 Task: Apply labels to conversation threads based on their content or purpose.
Action: Mouse moved to (102, 325)
Screenshot: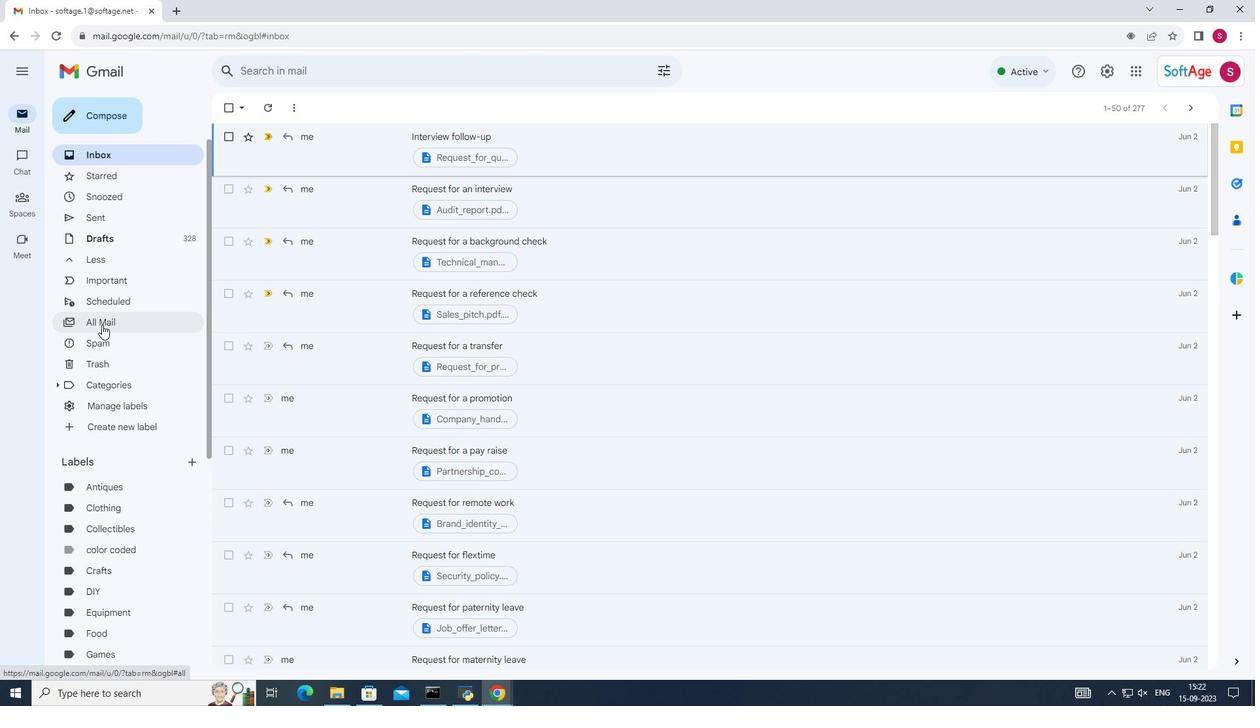 
Action: Mouse pressed left at (102, 325)
Screenshot: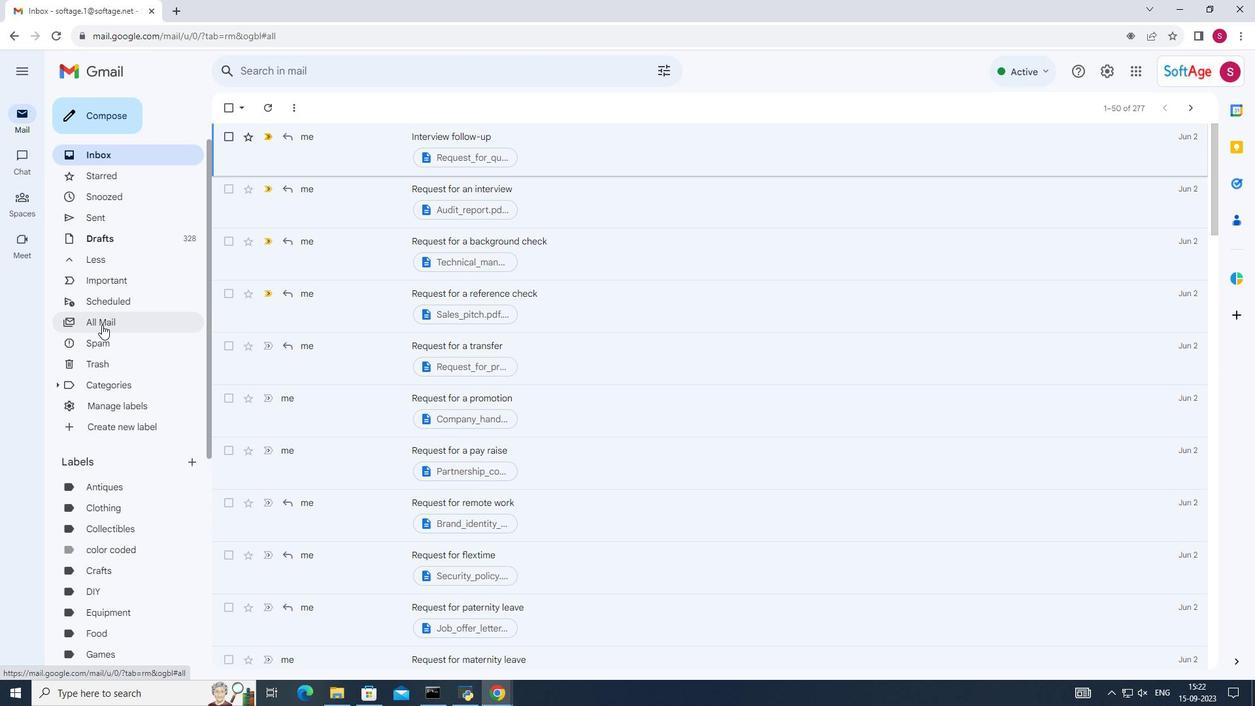 
Action: Mouse moved to (226, 201)
Screenshot: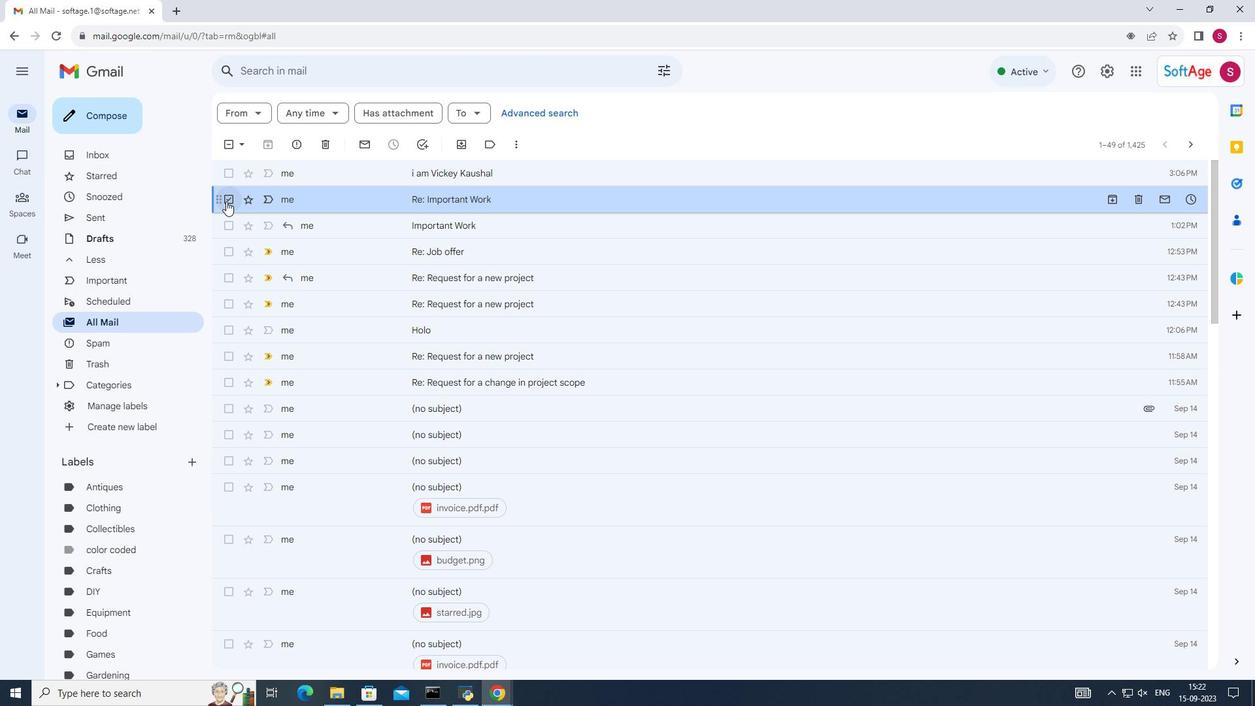 
Action: Mouse pressed left at (226, 201)
Screenshot: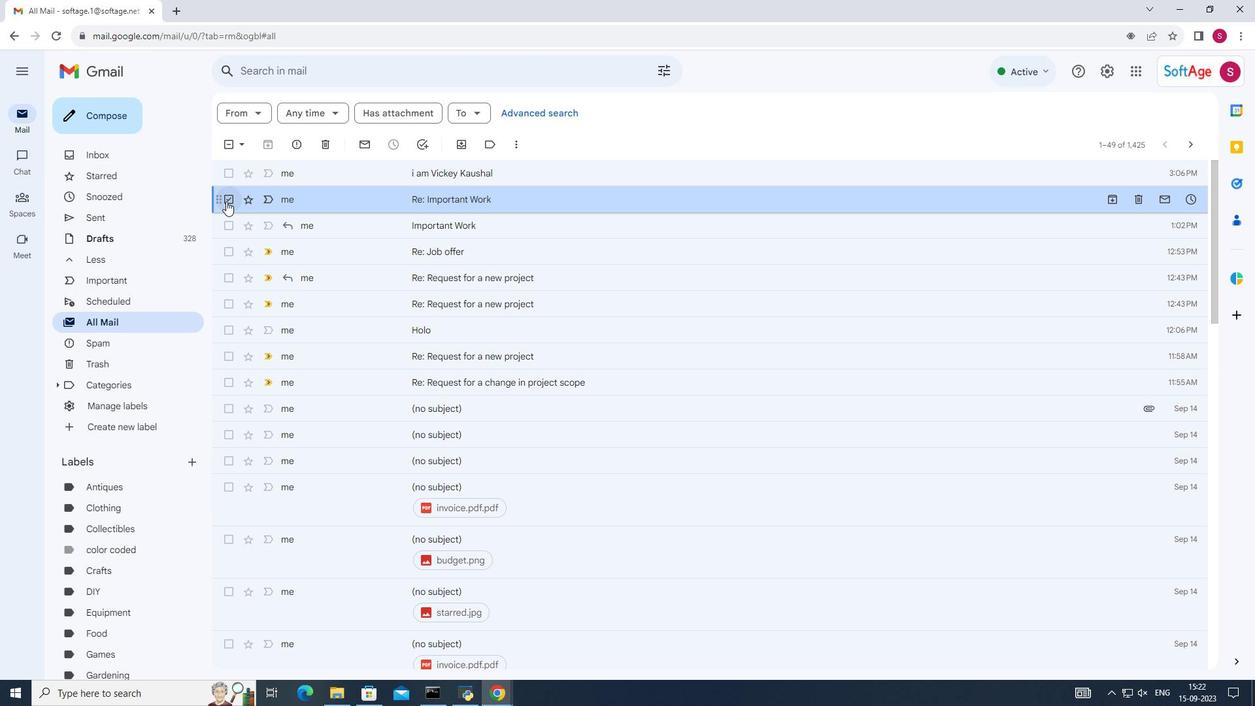 
Action: Mouse moved to (487, 142)
Screenshot: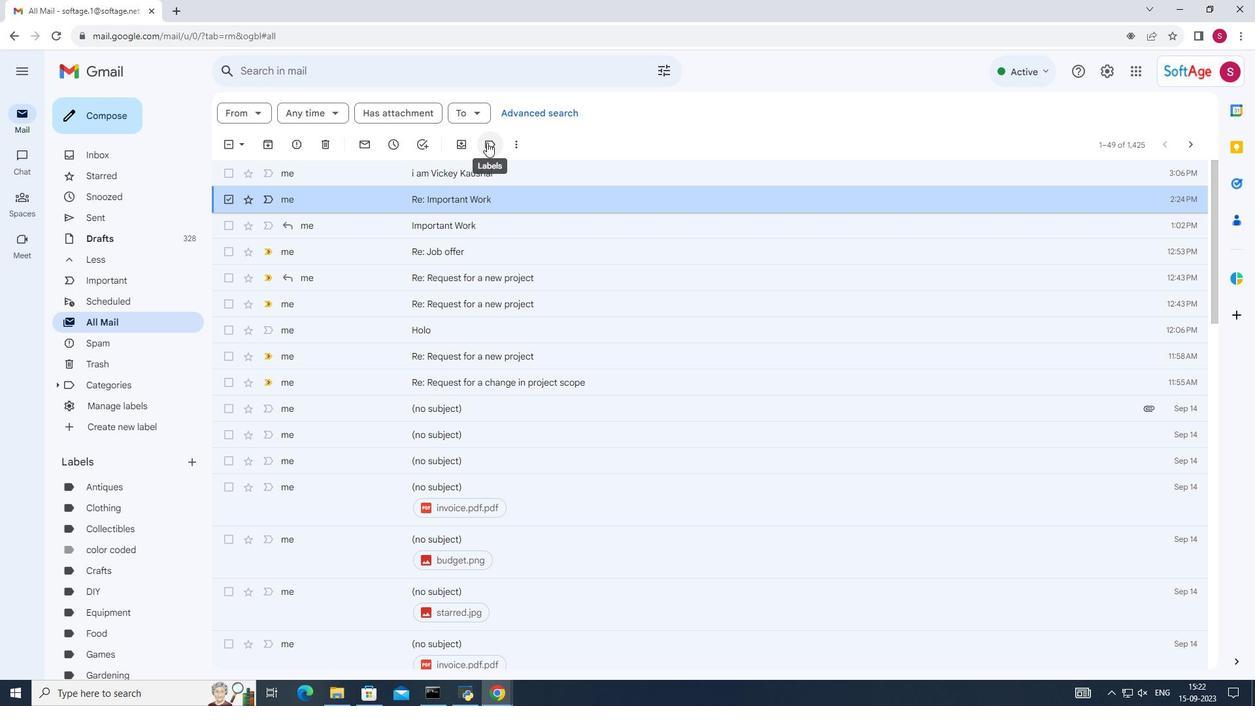 
Action: Mouse pressed left at (487, 142)
Screenshot: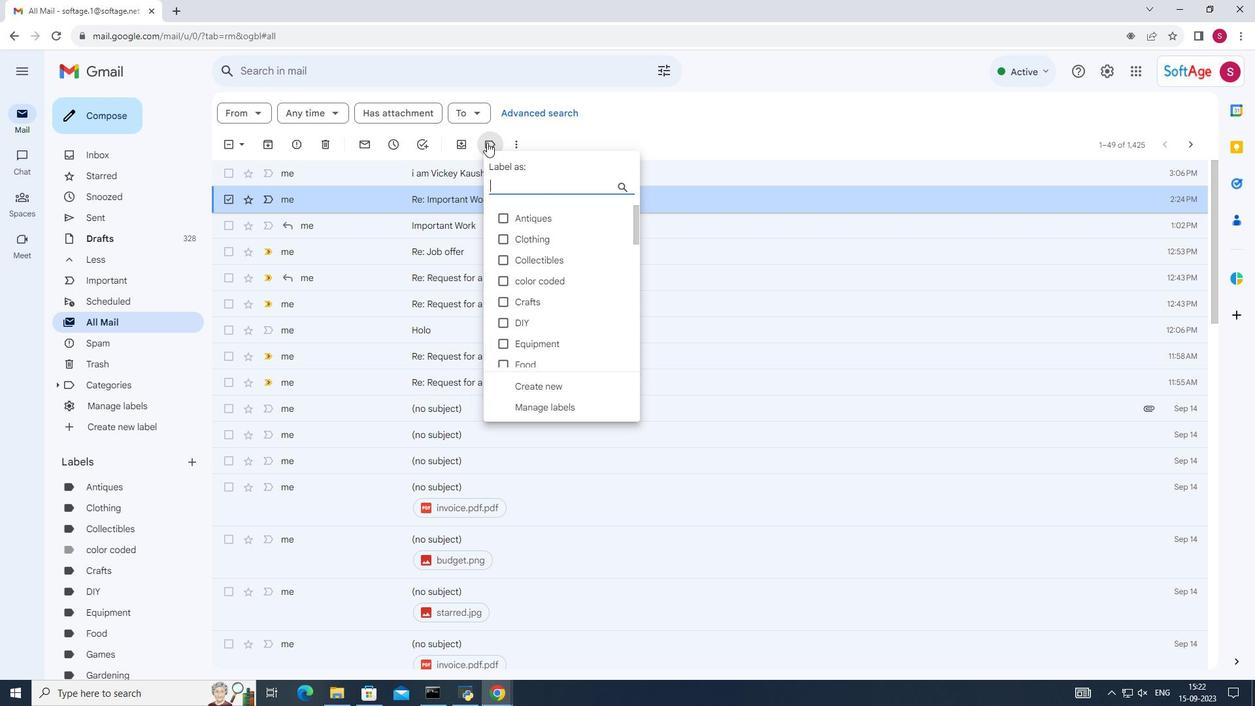 
Action: Mouse moved to (486, 142)
Screenshot: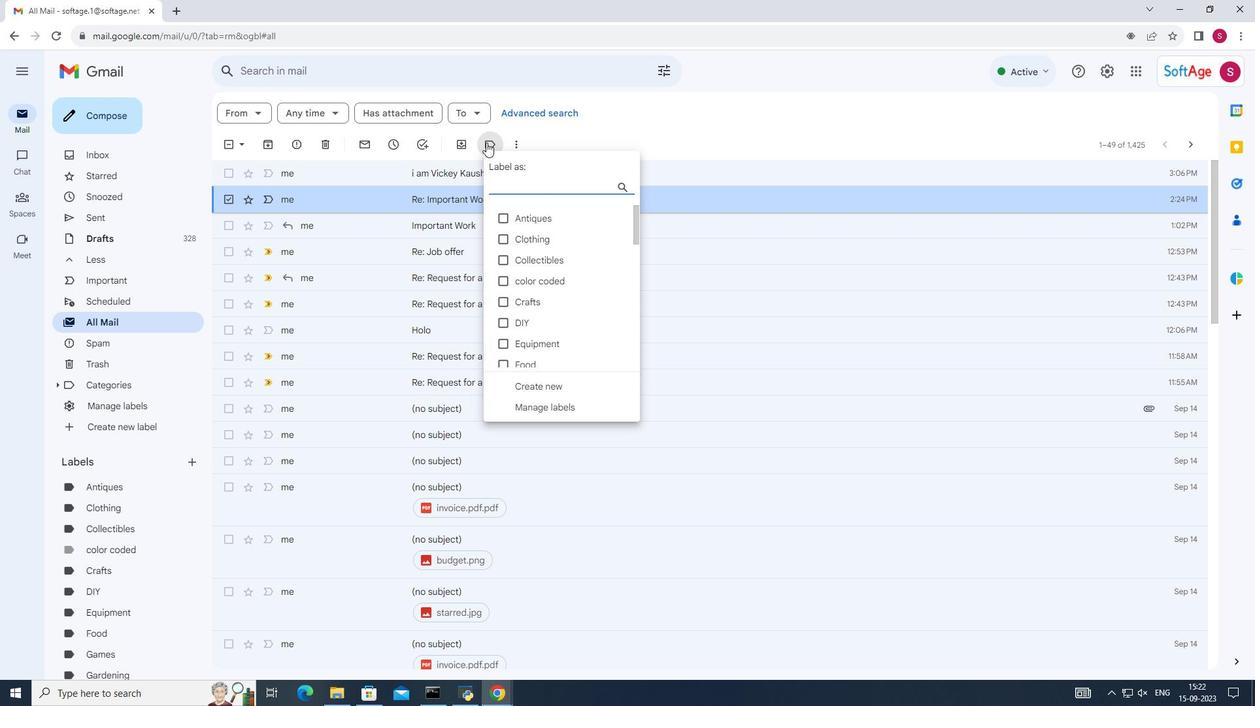 
Action: Key pressed work
Screenshot: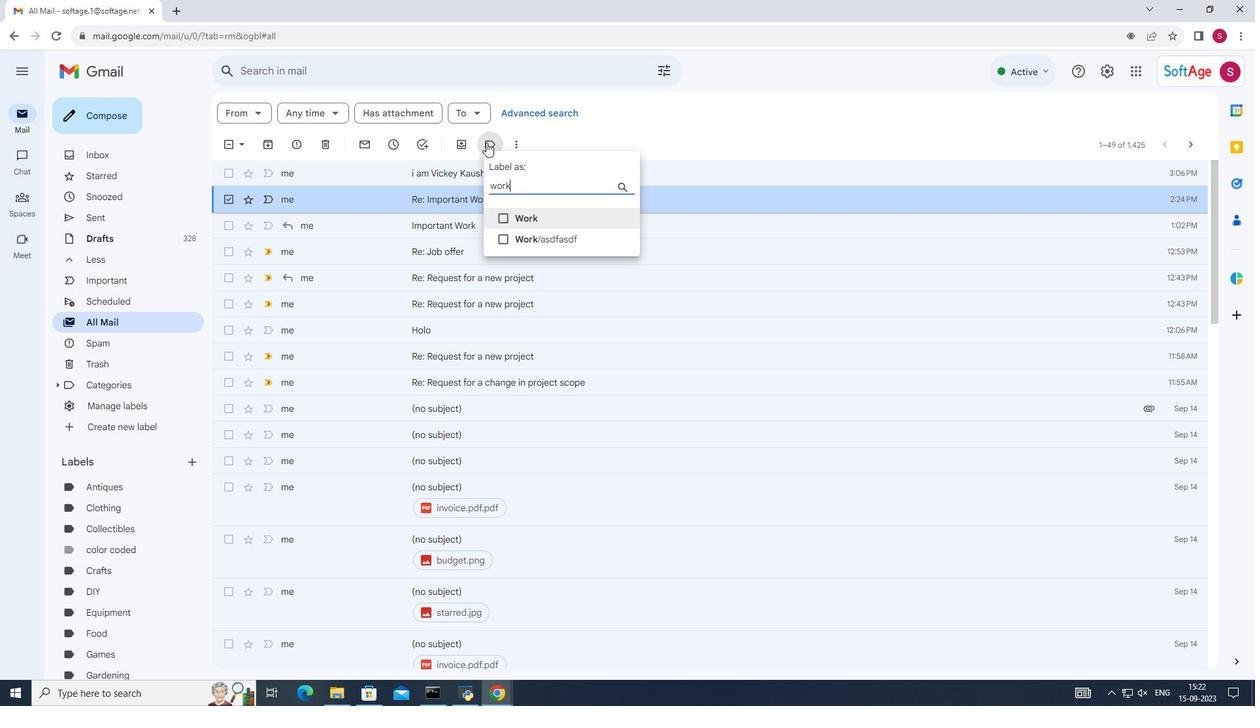 
Action: Mouse moved to (498, 216)
Screenshot: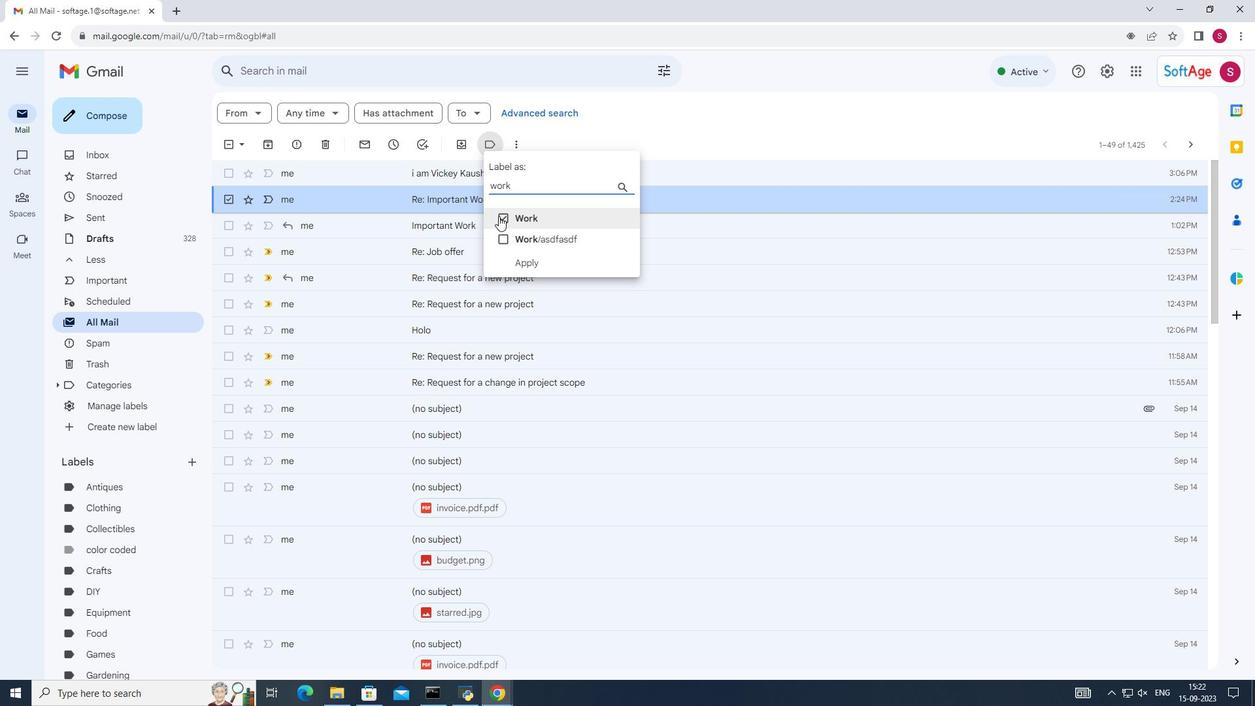 
Action: Mouse pressed left at (498, 216)
Screenshot: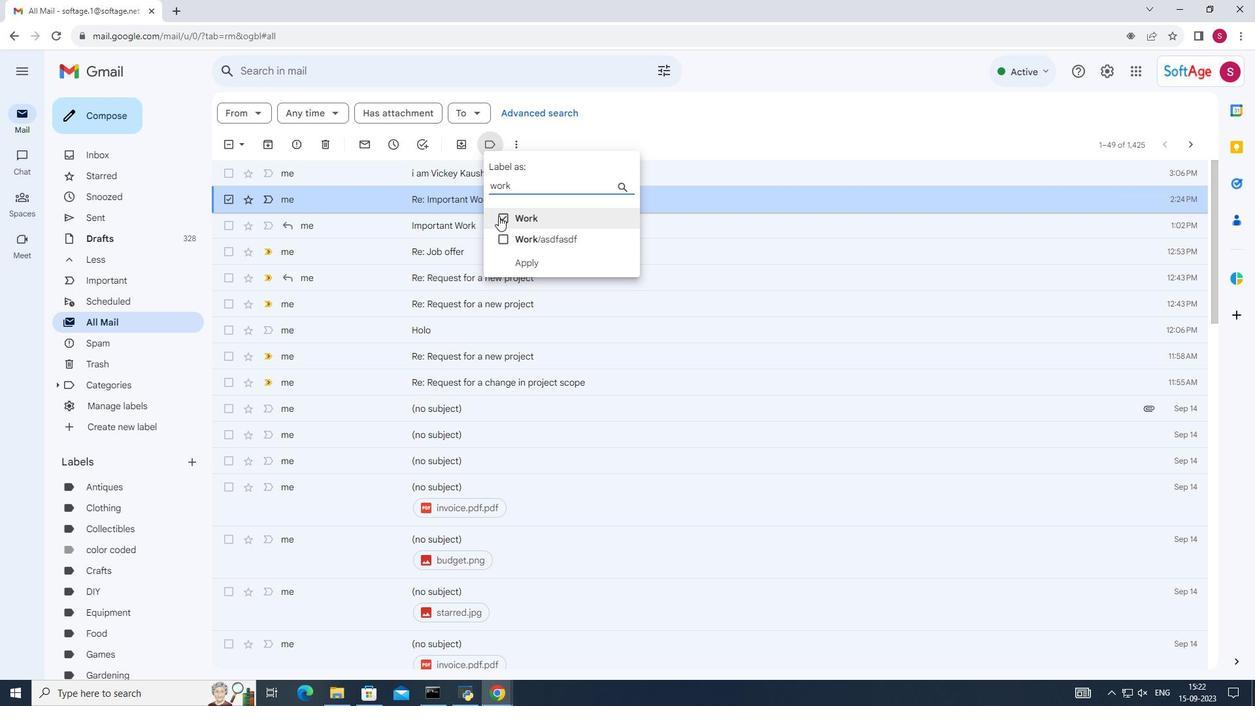 
Action: Mouse moved to (525, 262)
Screenshot: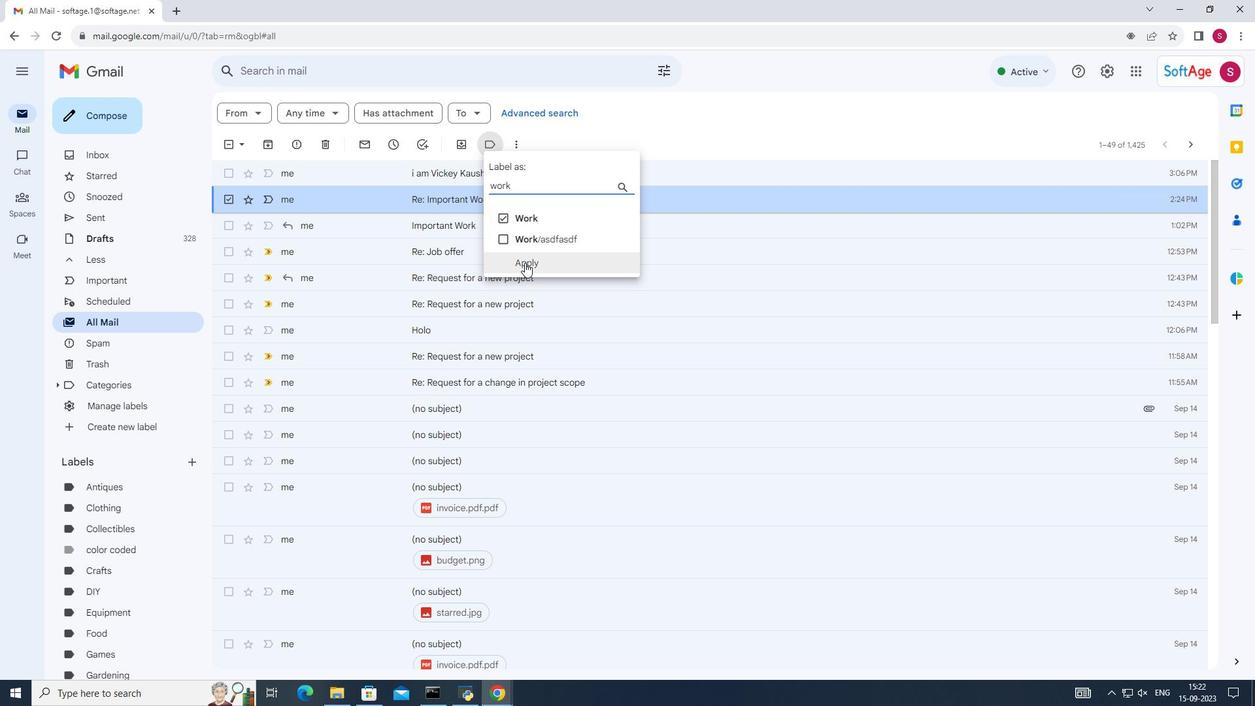 
Action: Mouse pressed left at (525, 262)
Screenshot: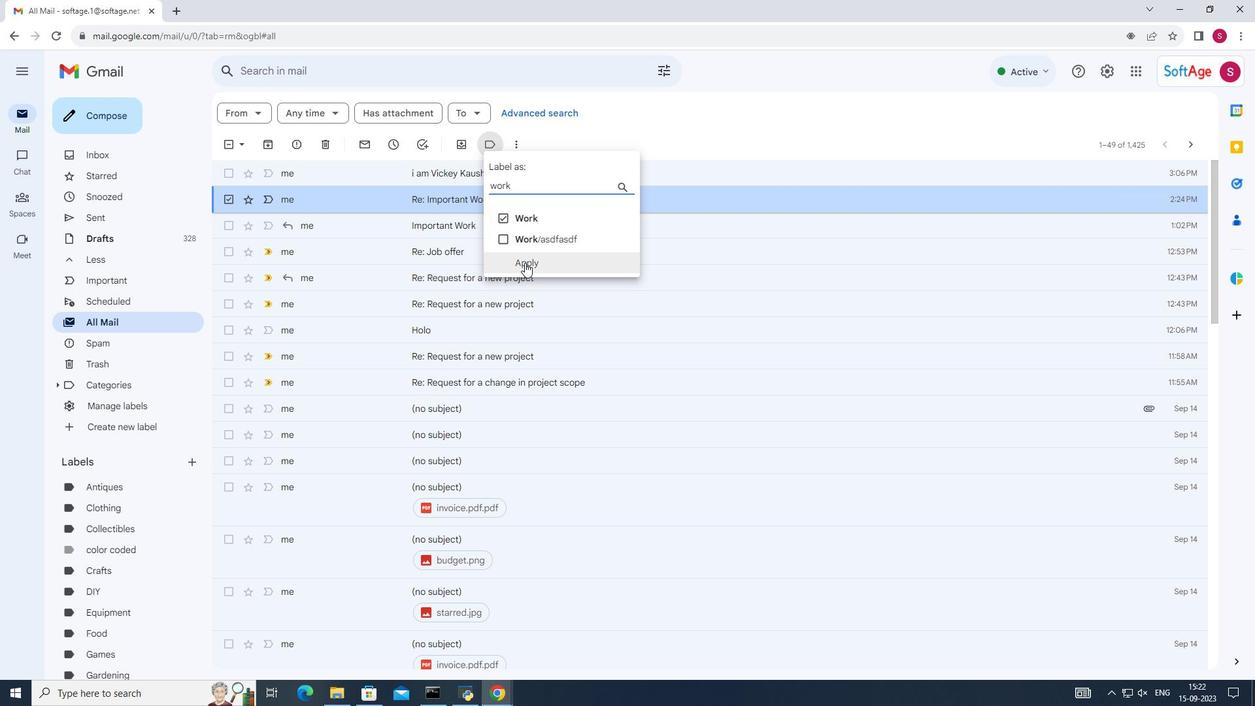 
Action: Mouse moved to (509, 207)
Screenshot: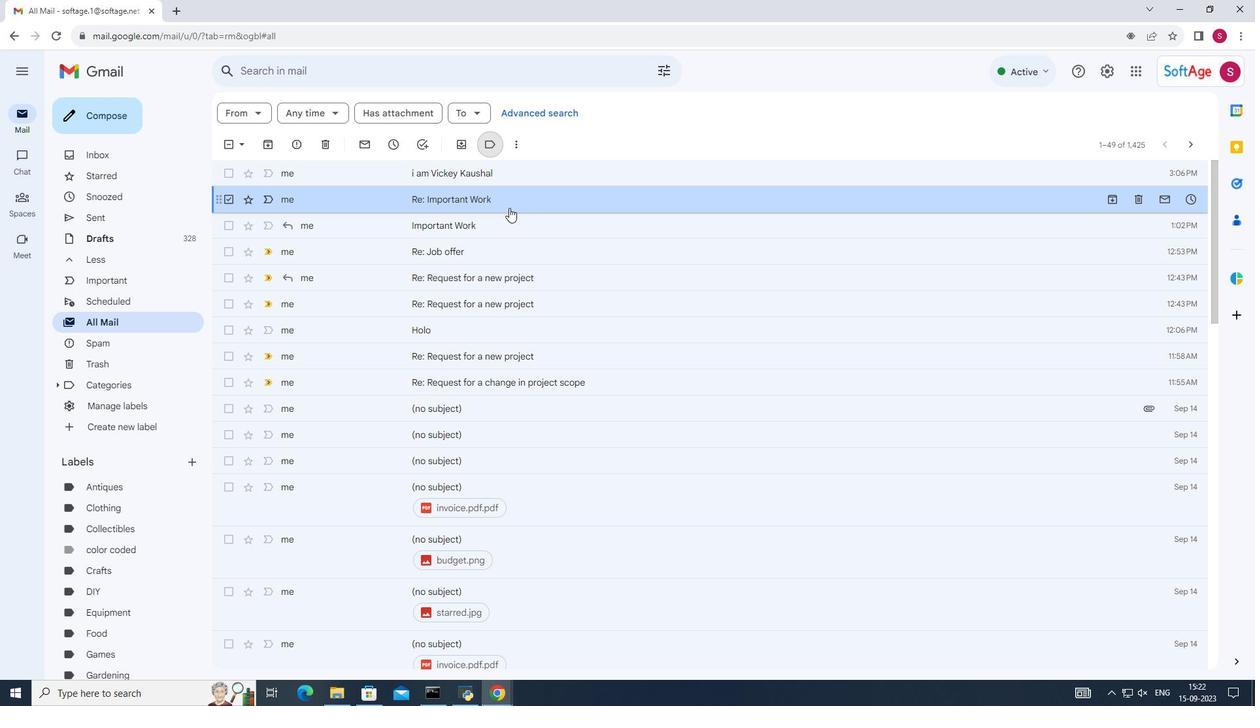 
